 Task: Create a section Agile Aviators and in the section, add a milestone Business Intelligence Development in the project AgileCollab
Action: Mouse moved to (180, 420)
Screenshot: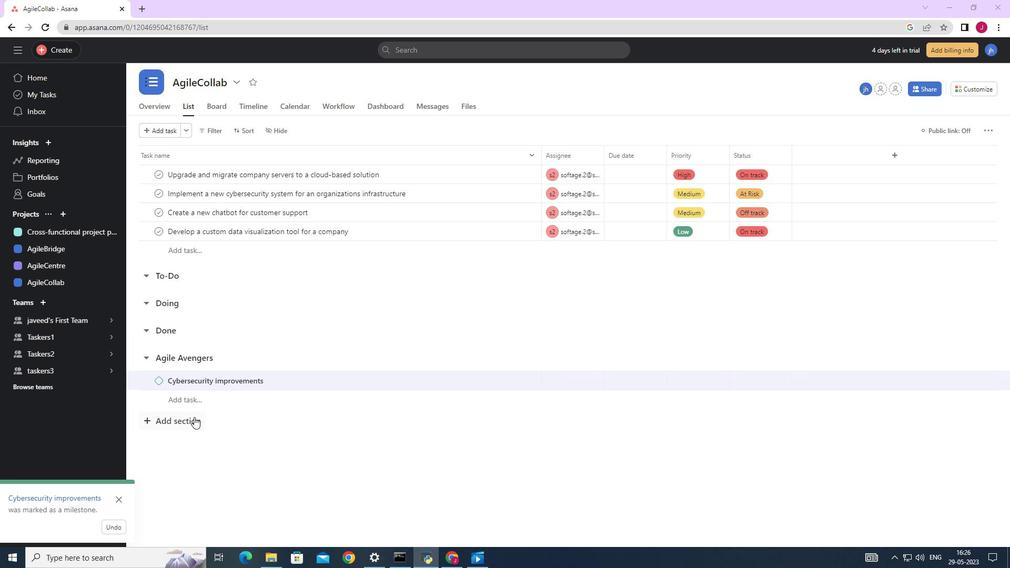 
Action: Mouse pressed left at (180, 420)
Screenshot: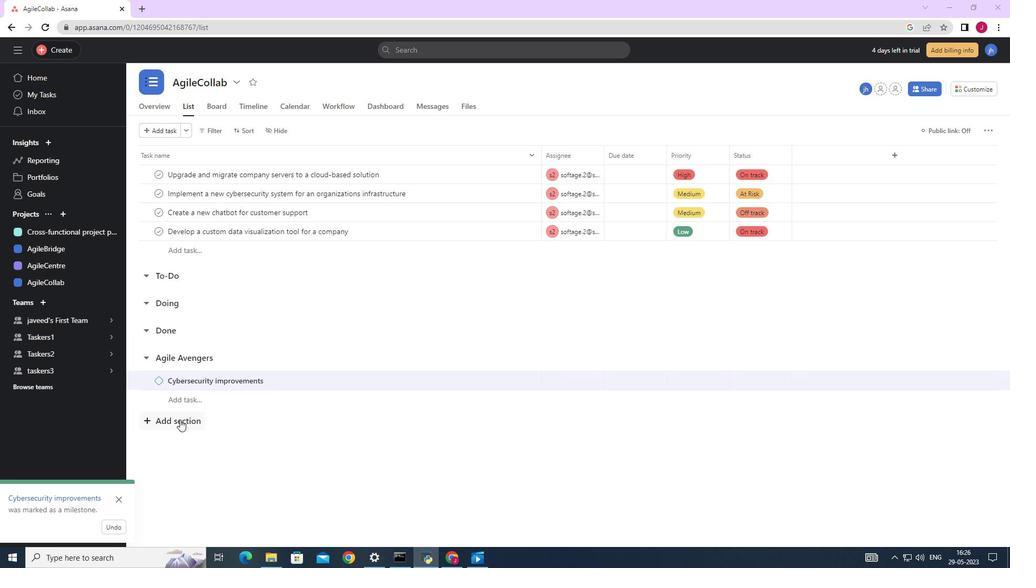 
Action: Mouse moved to (179, 420)
Screenshot: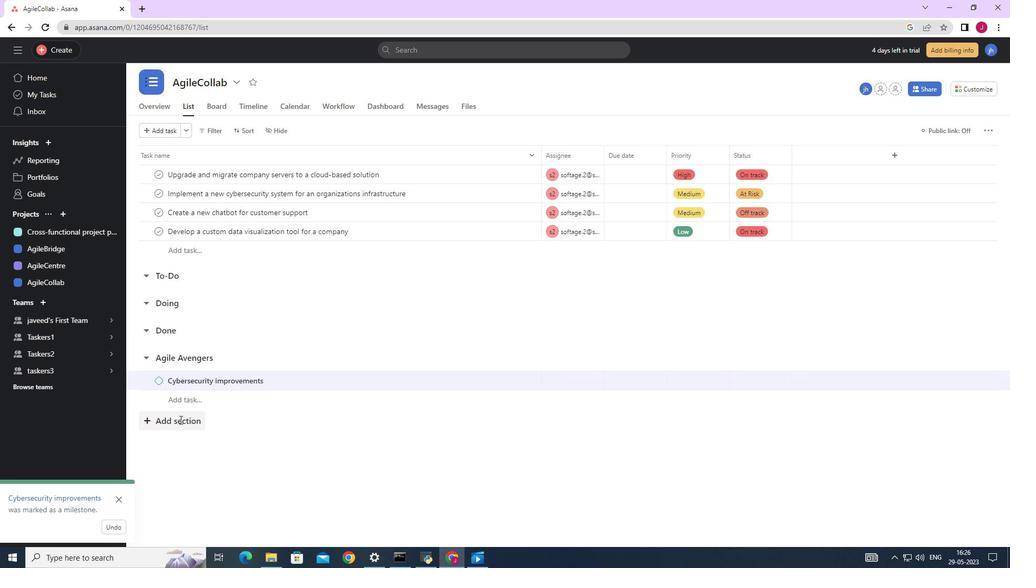 
Action: Key pressed <Key.caps_lock>A<Key.caps_lock>gile<Key.space><Key.caps_lock>A<Key.caps_lock>viators<Key.enter><Key.caps_lock>B<Key.caps_lock>usiness<Key.space><Key.caps_lock>I<Key.caps_lock>nteligence<Key.space><Key.caps_lock>D<Key.caps_lock>evelopment
Screenshot: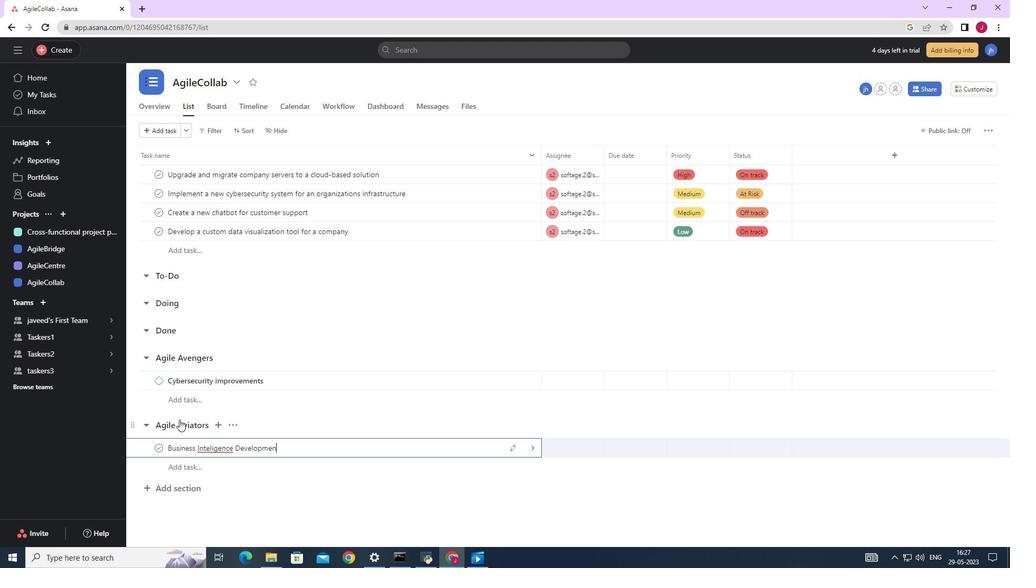 
Action: Mouse moved to (225, 450)
Screenshot: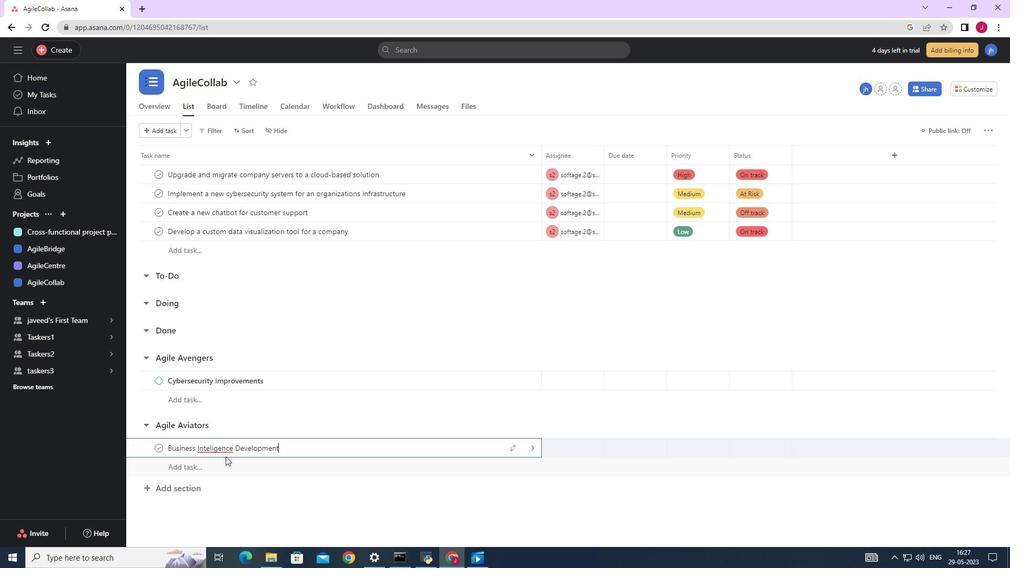 
Action: Mouse pressed right at (225, 450)
Screenshot: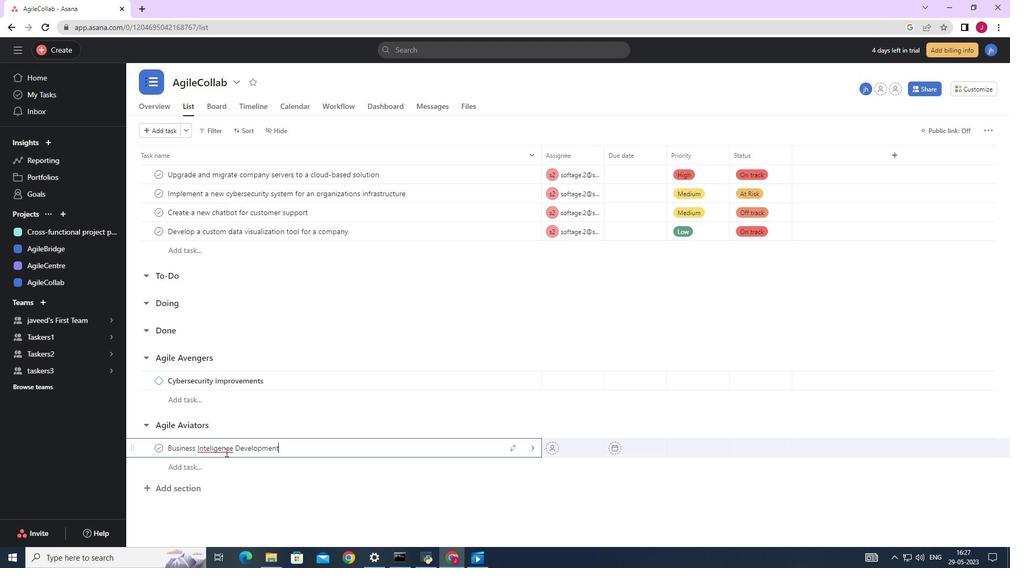
Action: Mouse moved to (266, 320)
Screenshot: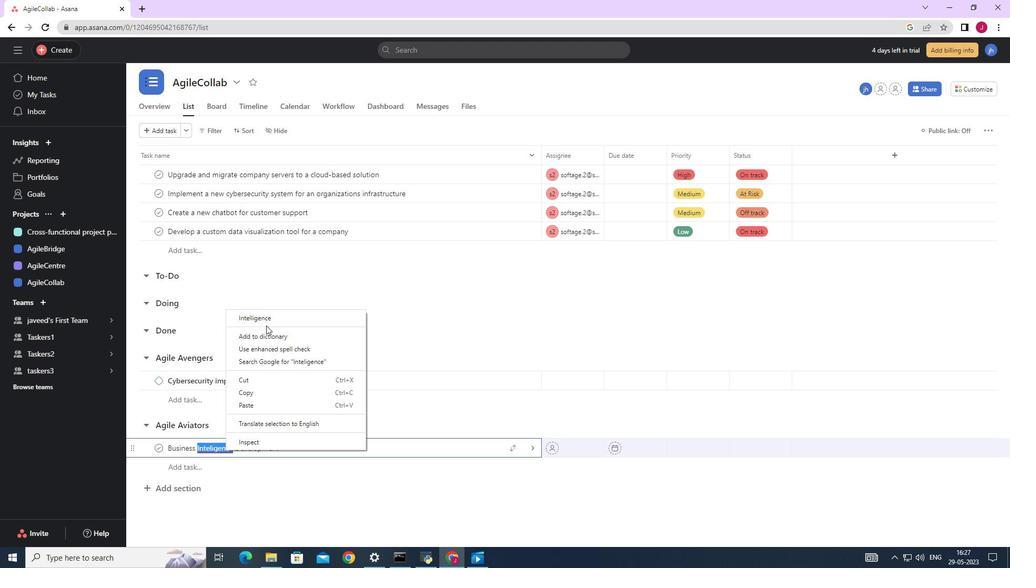 
Action: Mouse pressed left at (266, 320)
Screenshot: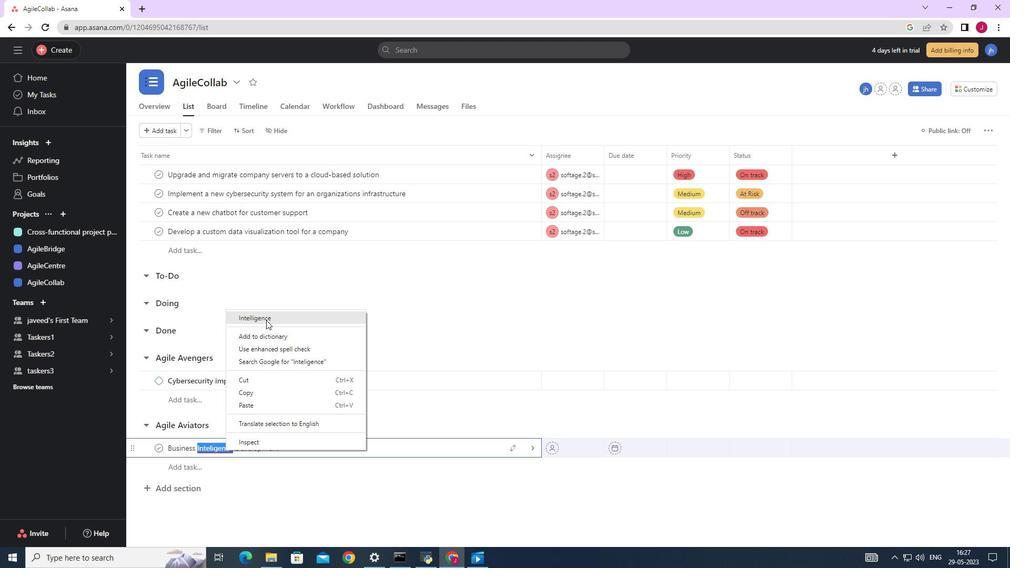 
Action: Mouse moved to (532, 449)
Screenshot: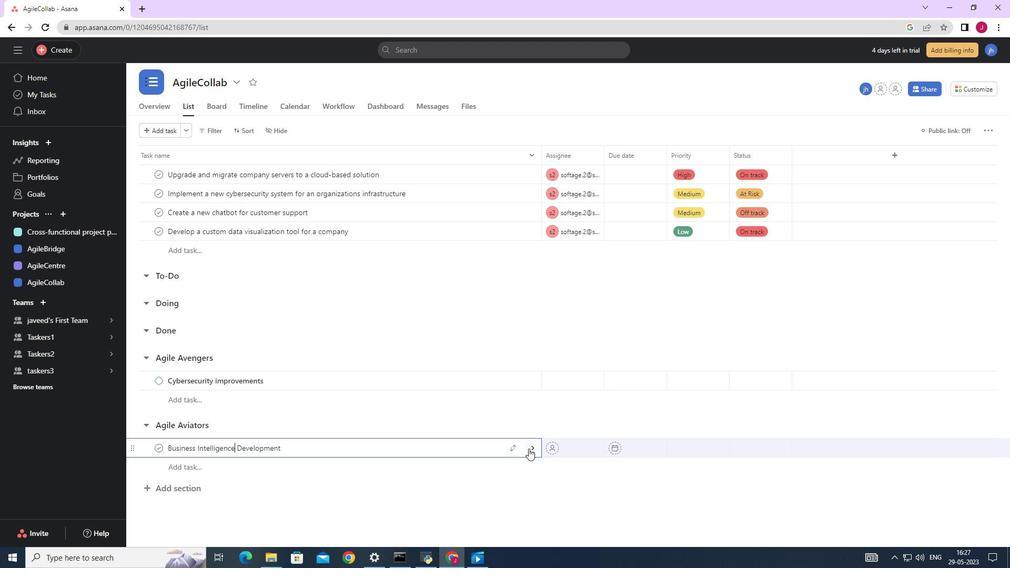 
Action: Mouse pressed left at (532, 449)
Screenshot: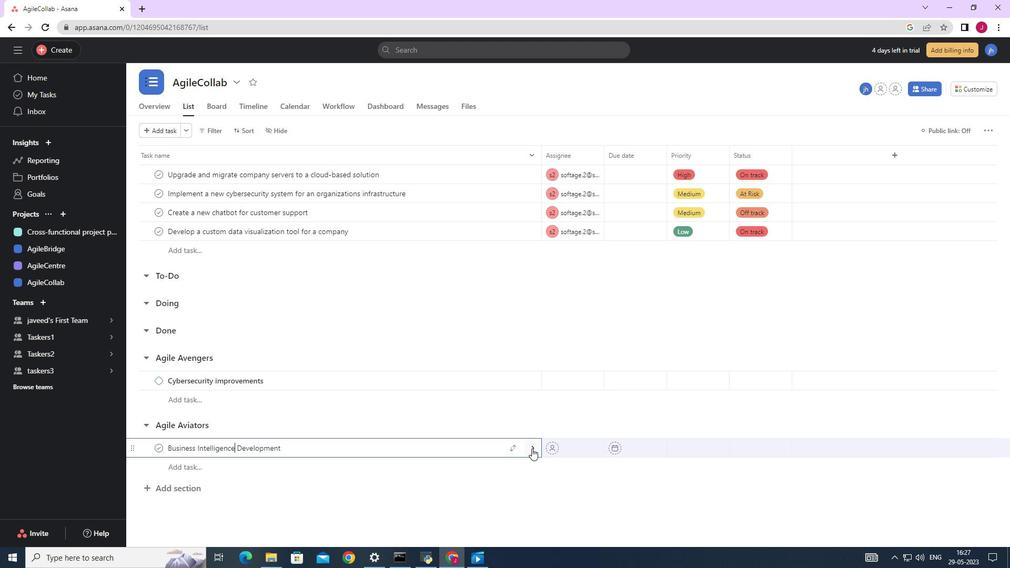 
Action: Mouse moved to (968, 132)
Screenshot: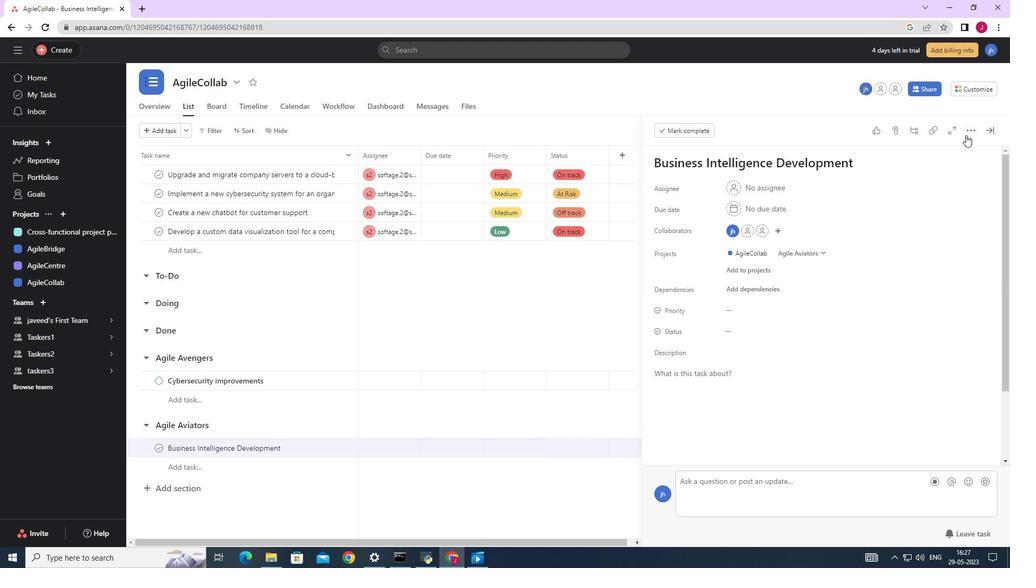 
Action: Mouse pressed left at (968, 132)
Screenshot: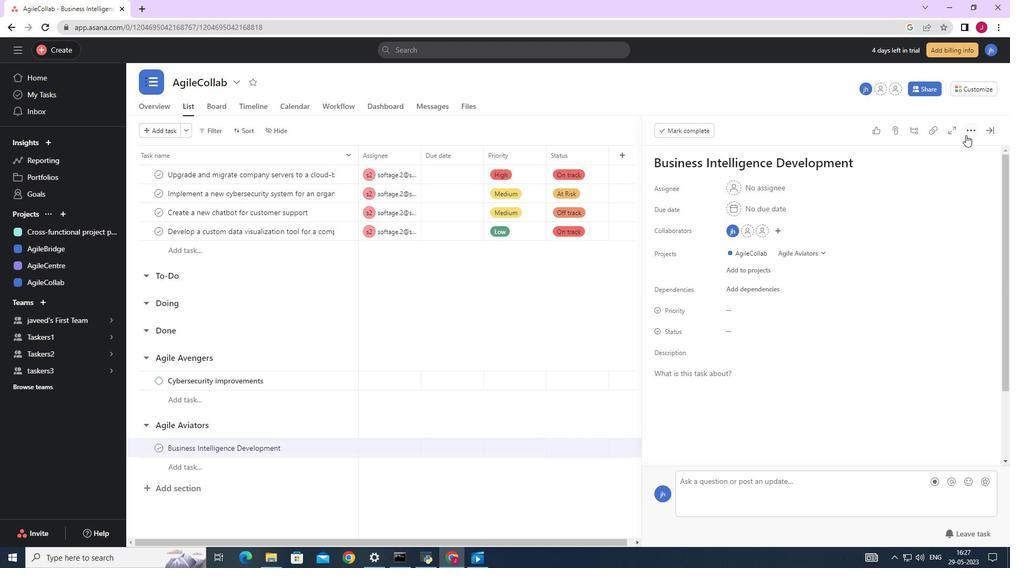 
Action: Mouse moved to (883, 167)
Screenshot: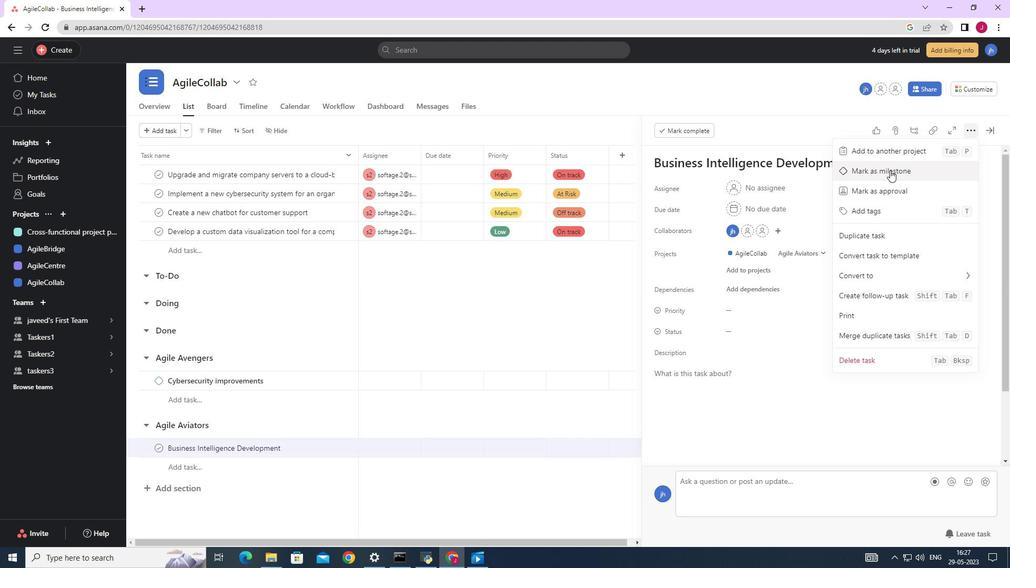 
Action: Mouse pressed left at (883, 167)
Screenshot: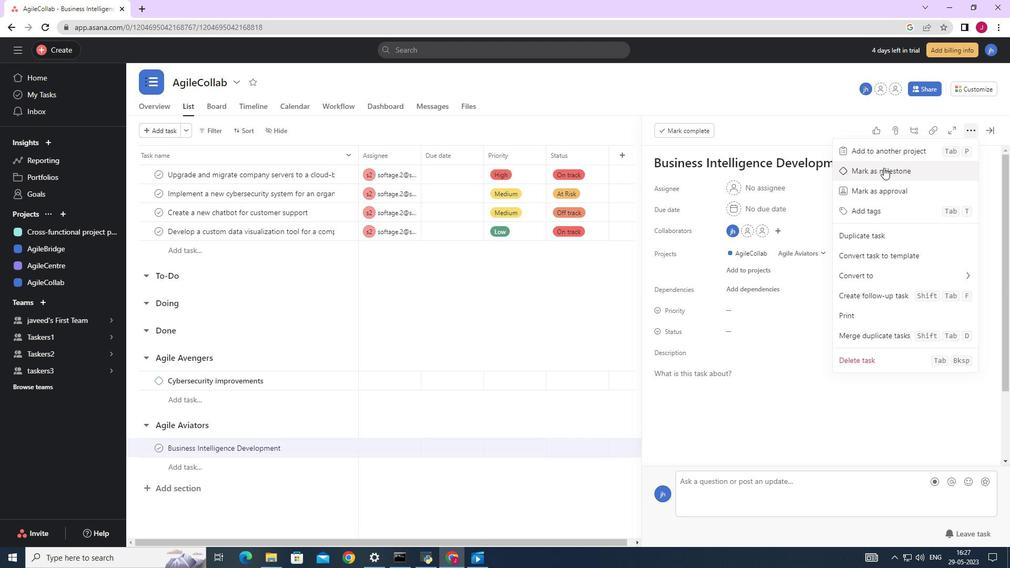 
Action: Mouse moved to (991, 130)
Screenshot: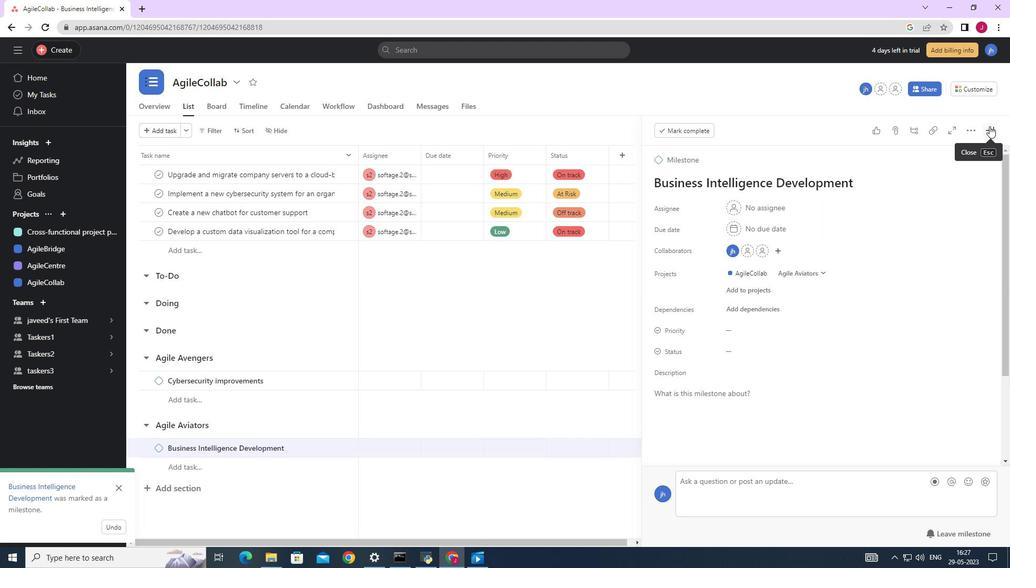 
Action: Mouse pressed left at (991, 130)
Screenshot: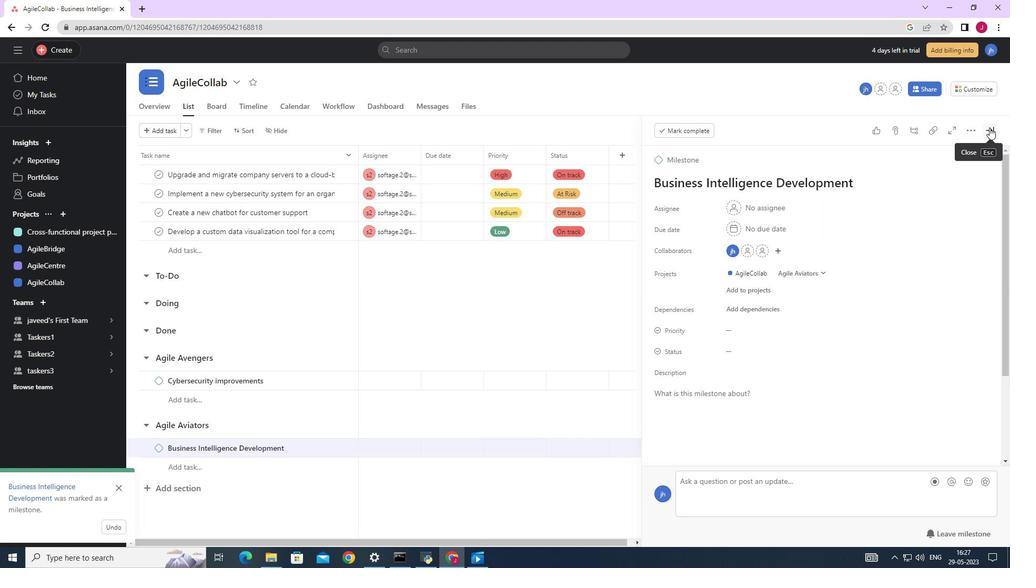 
Action: Mouse moved to (991, 131)
Screenshot: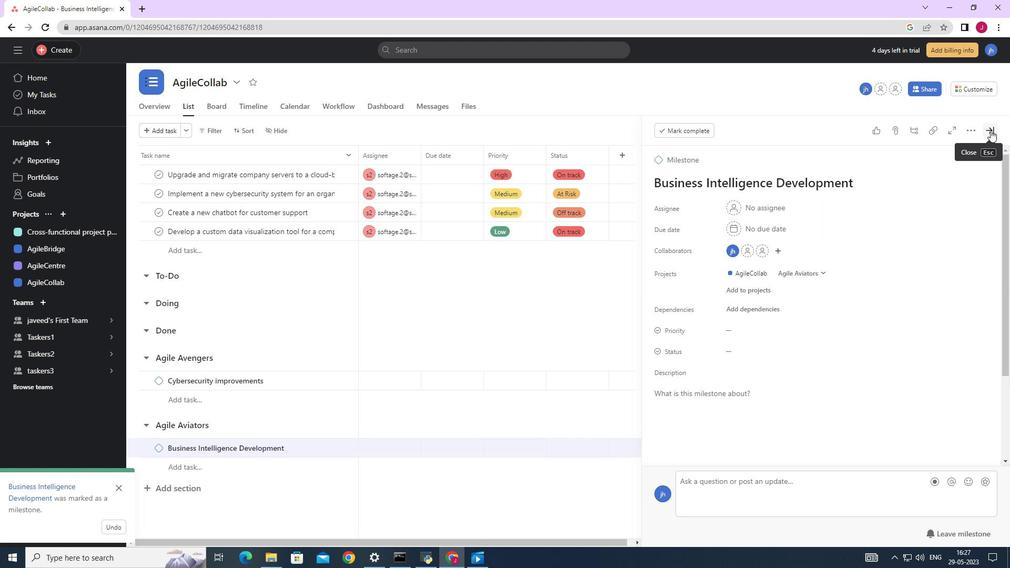 
